 Task: Search for unflagged follow-up emails in your mailbox.
Action: Mouse moved to (309, 12)
Screenshot: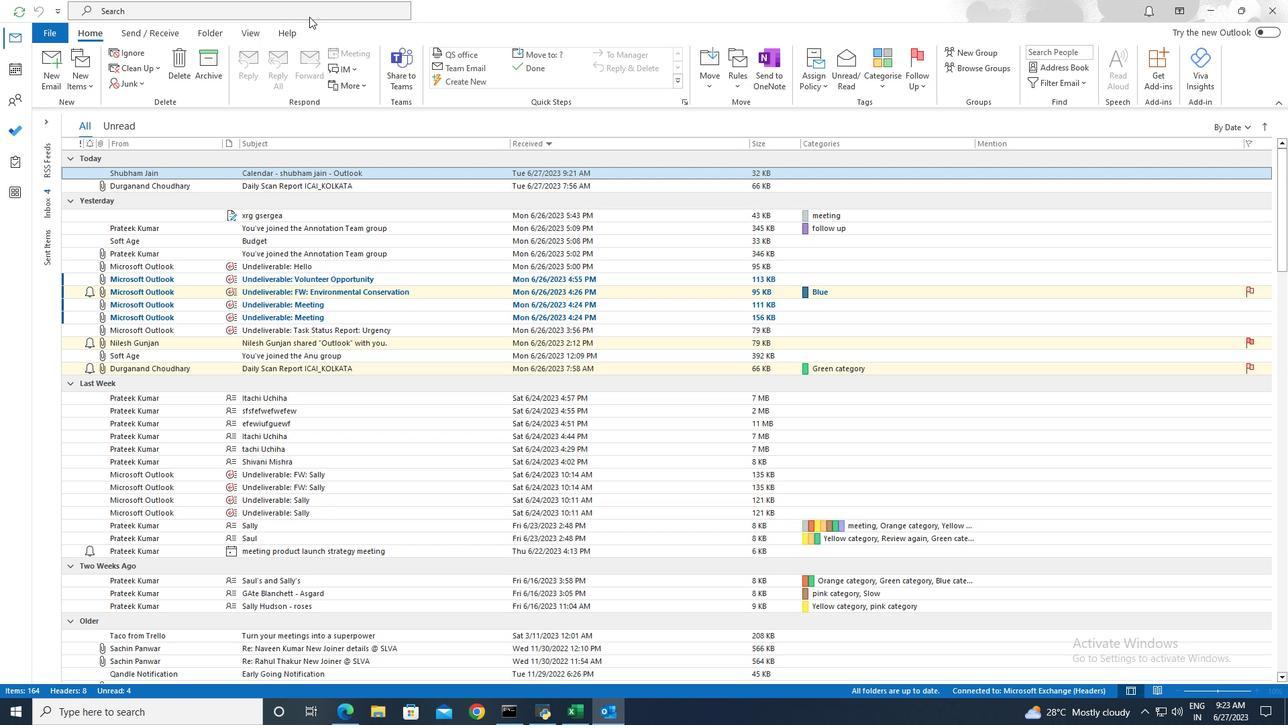 
Action: Mouse pressed left at (309, 12)
Screenshot: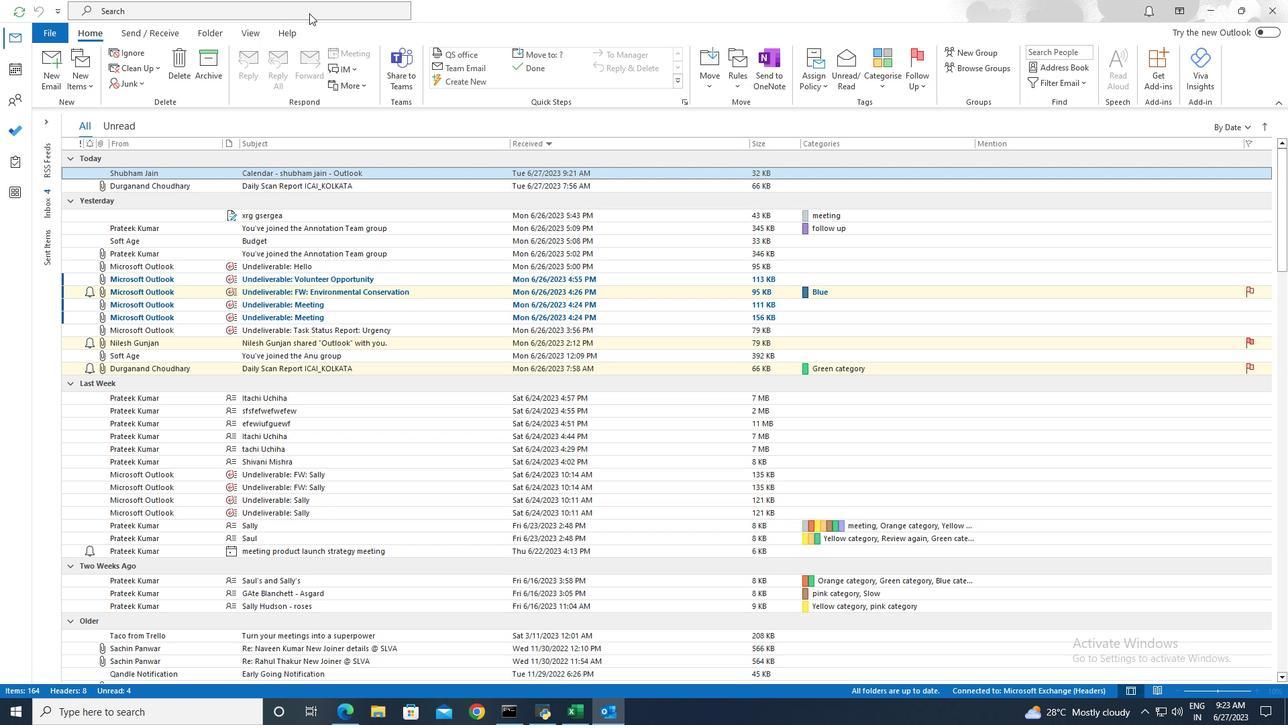 
Action: Mouse moved to (461, 8)
Screenshot: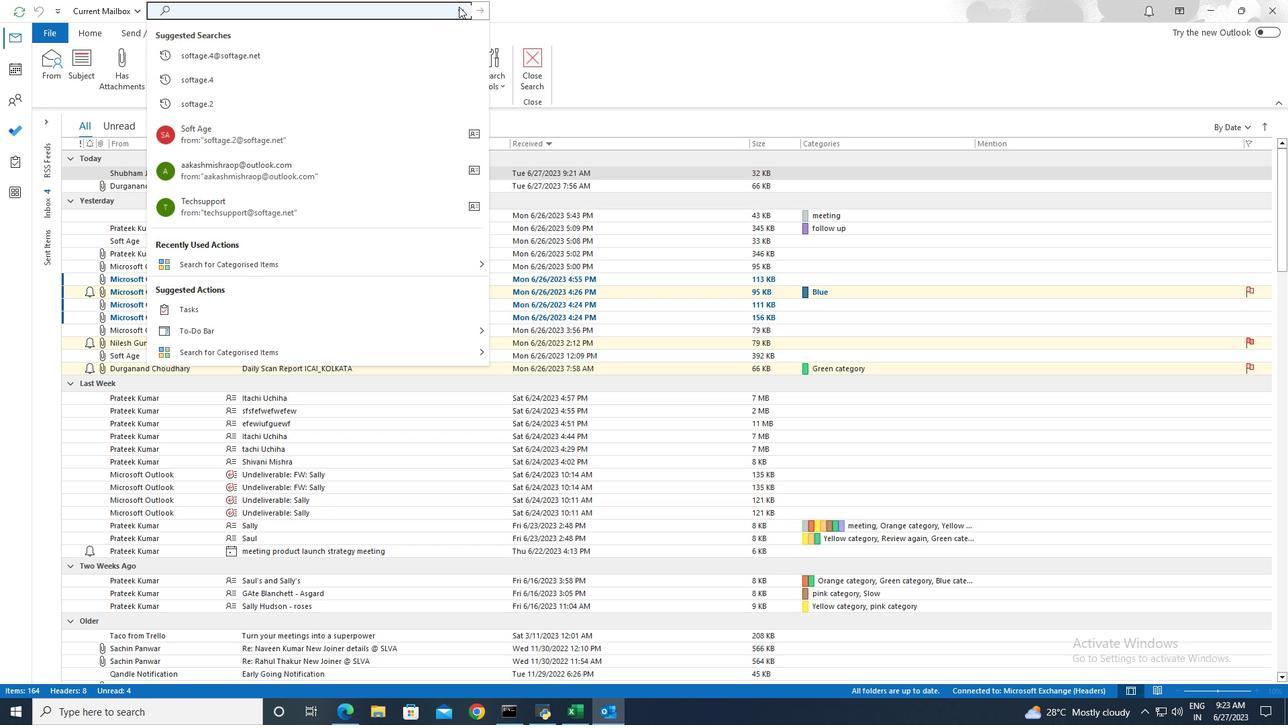 
Action: Mouse pressed left at (461, 8)
Screenshot: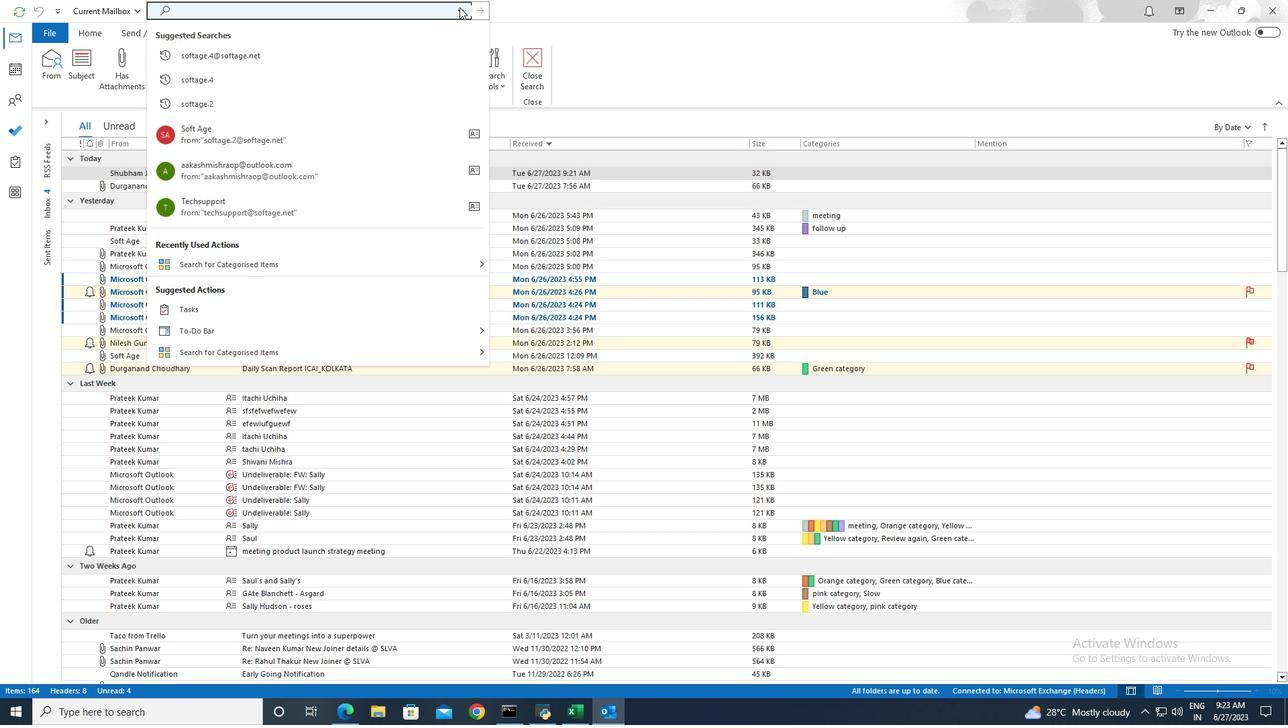 
Action: Mouse moved to (416, 187)
Screenshot: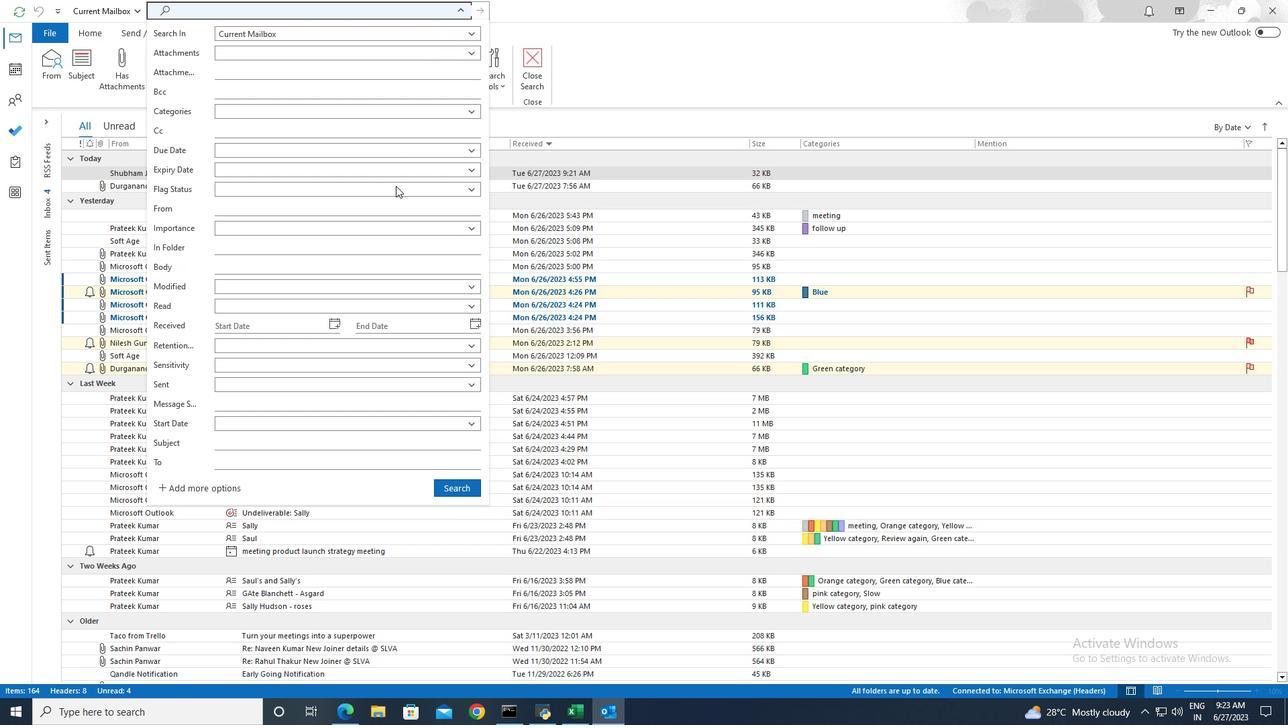 
Action: Mouse pressed left at (416, 187)
Screenshot: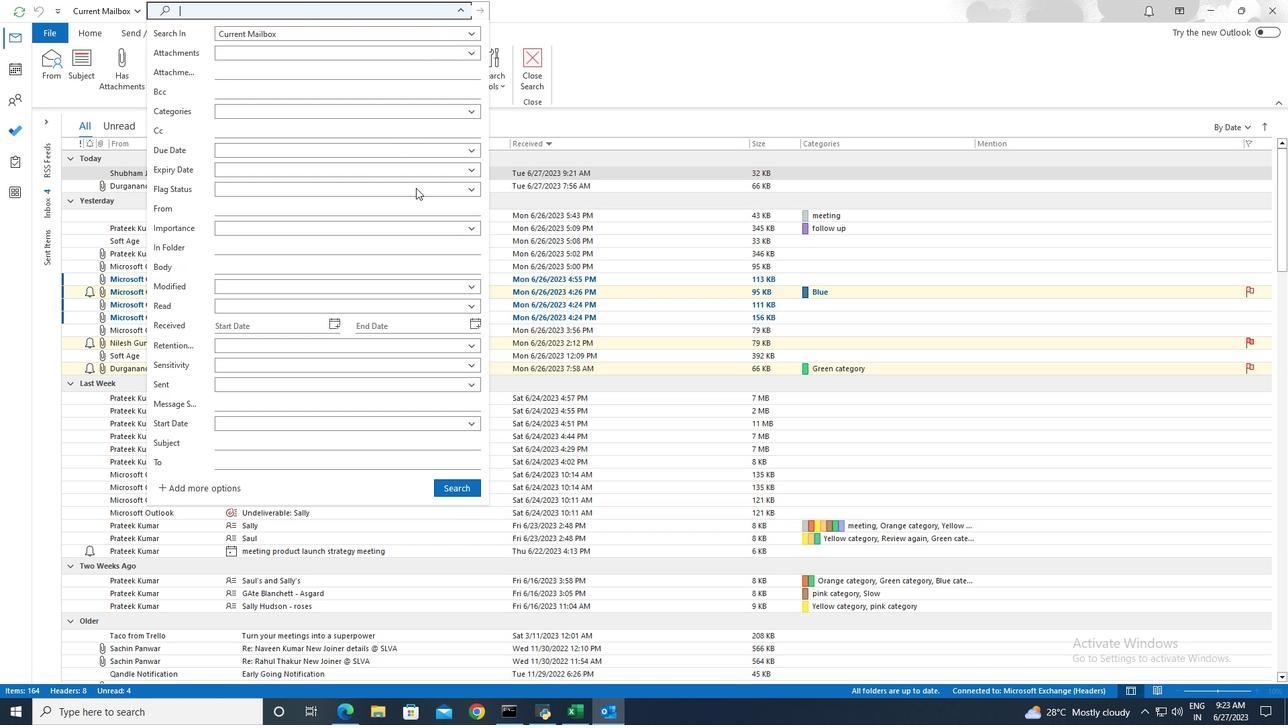 
Action: Mouse moved to (369, 214)
Screenshot: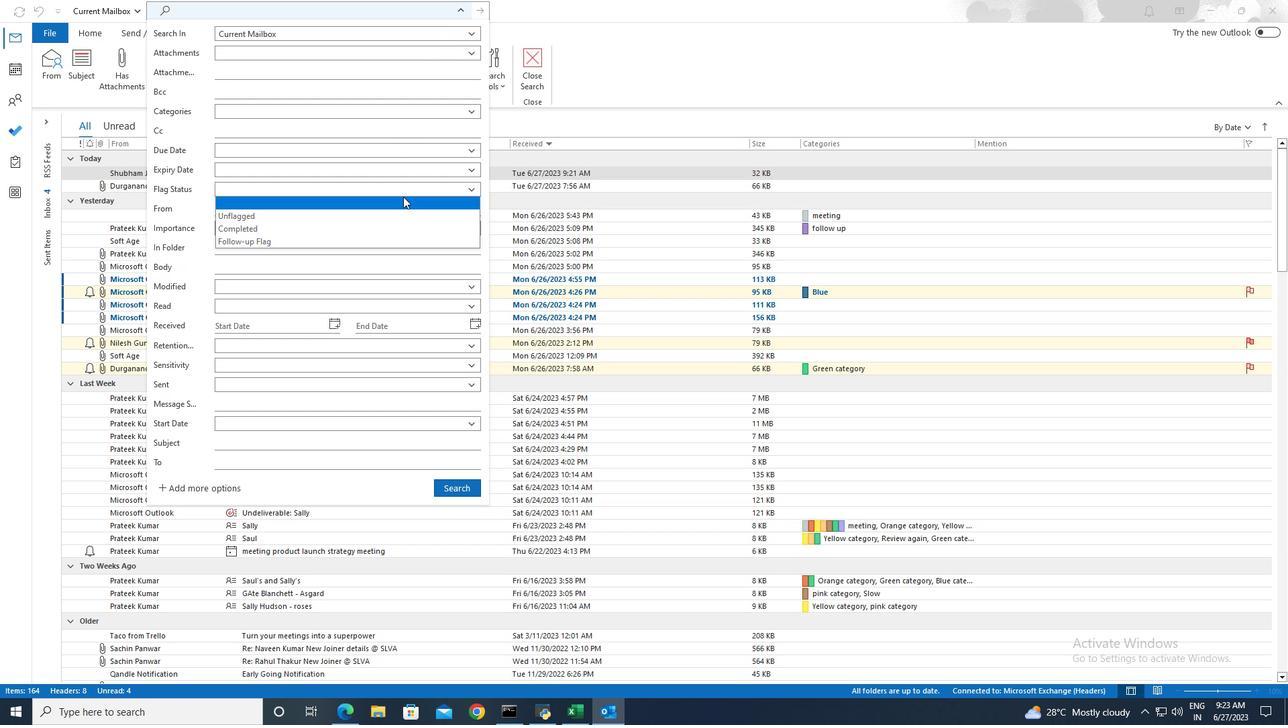
Action: Mouse pressed left at (369, 214)
Screenshot: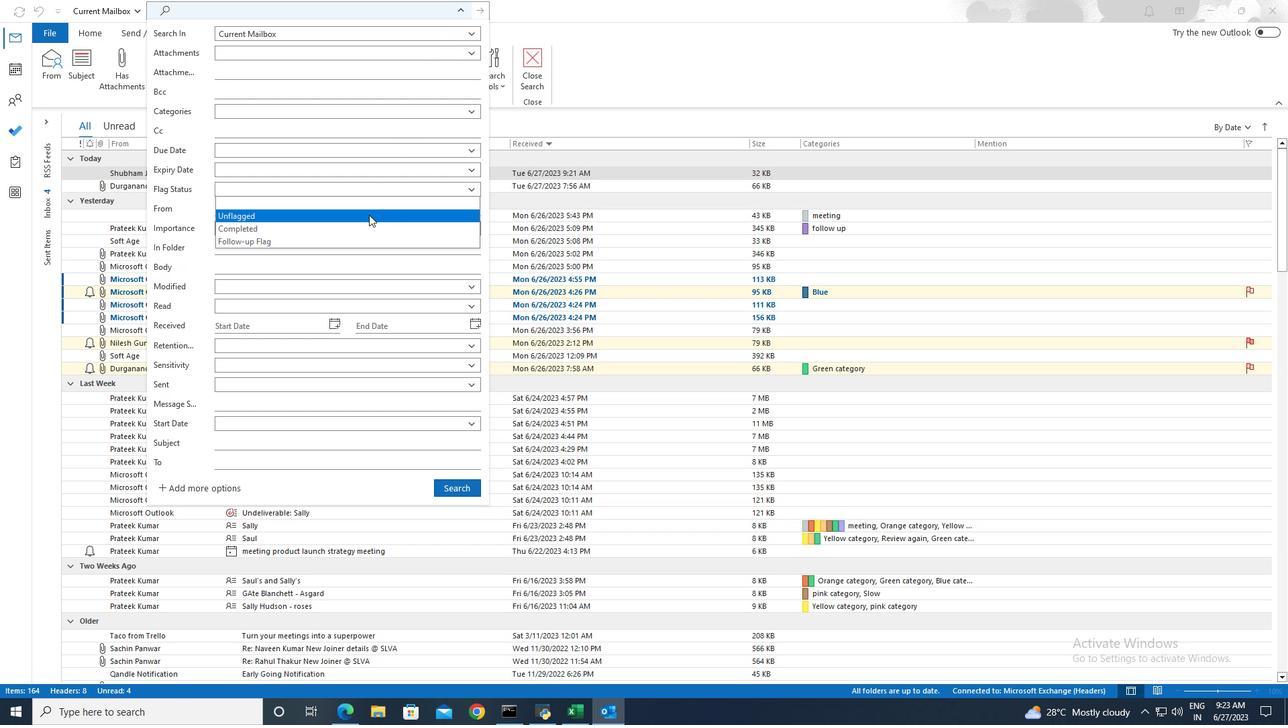 
Action: Mouse moved to (459, 484)
Screenshot: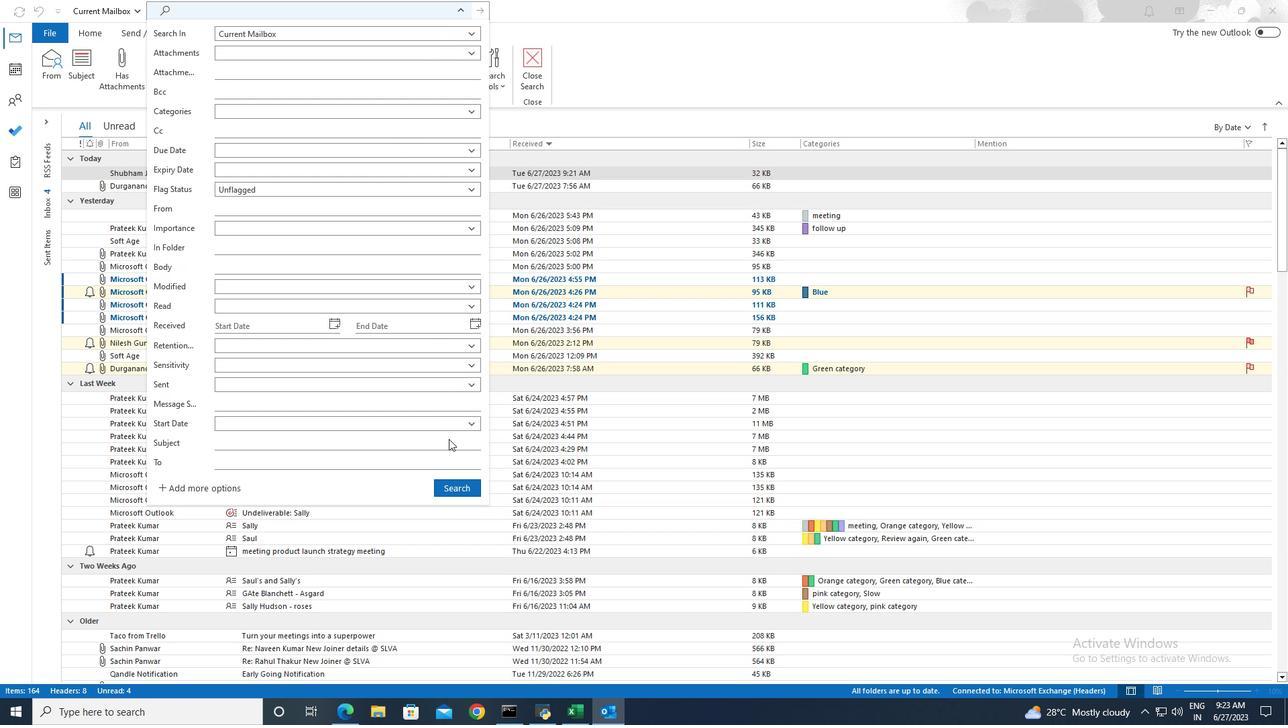 
Action: Mouse pressed left at (459, 484)
Screenshot: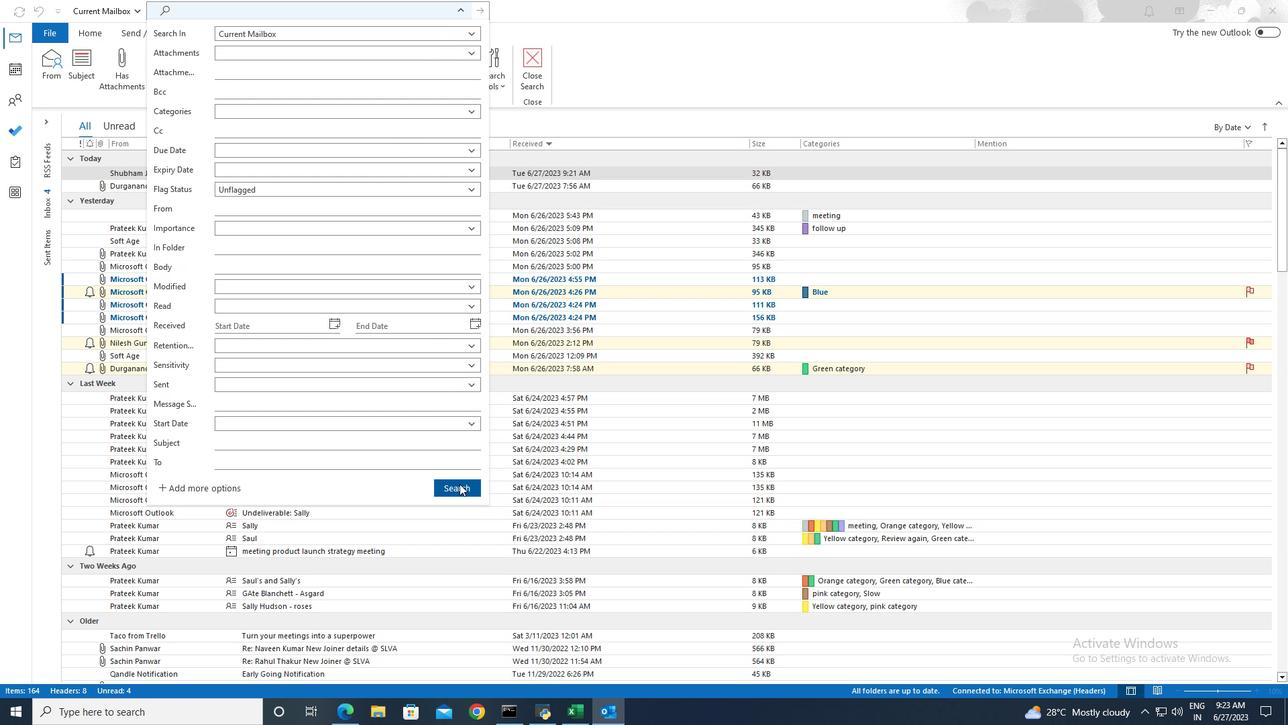 
Action: Mouse moved to (459, 482)
Screenshot: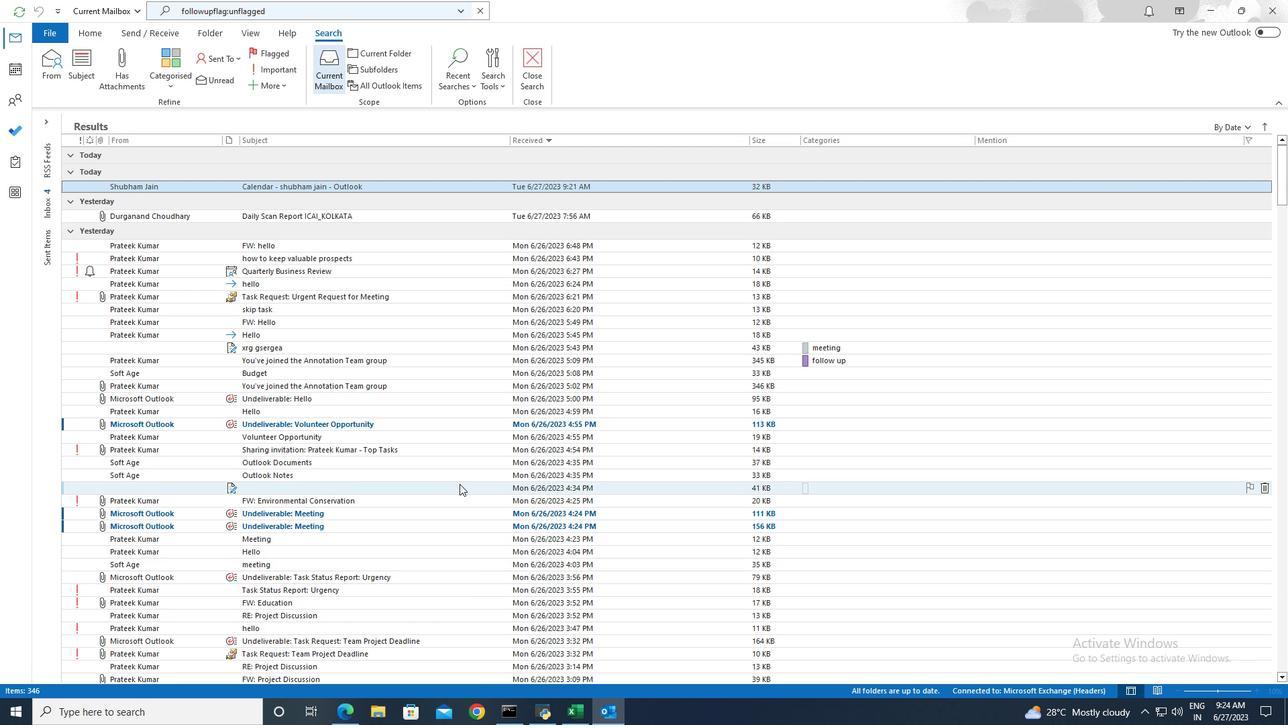 
